 Task: Use the audio channel remapper to remap the "Center" to "Rear right".
Action: Mouse moved to (129, 25)
Screenshot: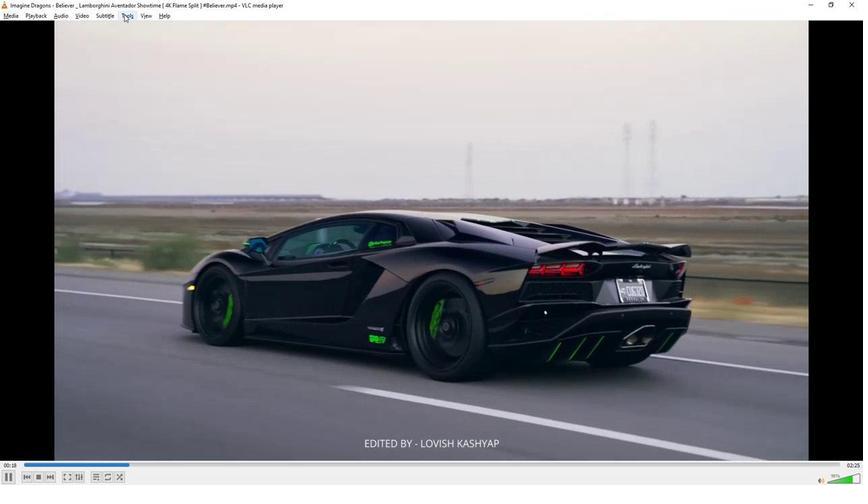 
Action: Mouse pressed left at (129, 25)
Screenshot: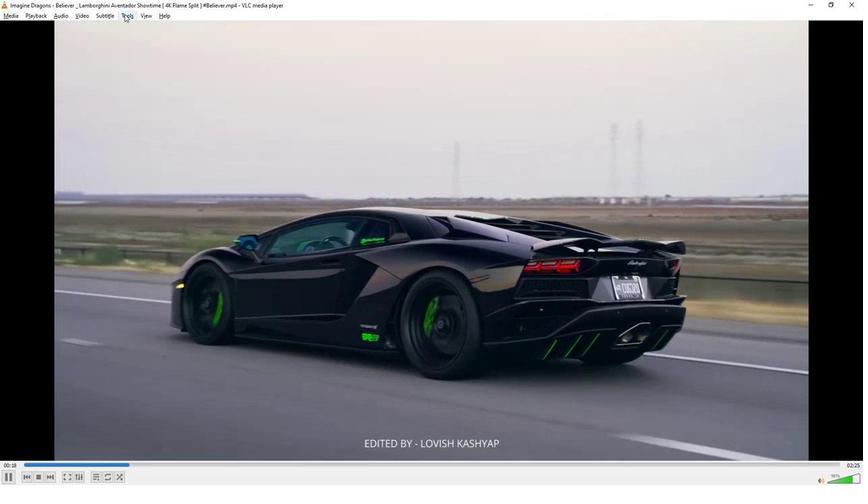 
Action: Mouse moved to (151, 125)
Screenshot: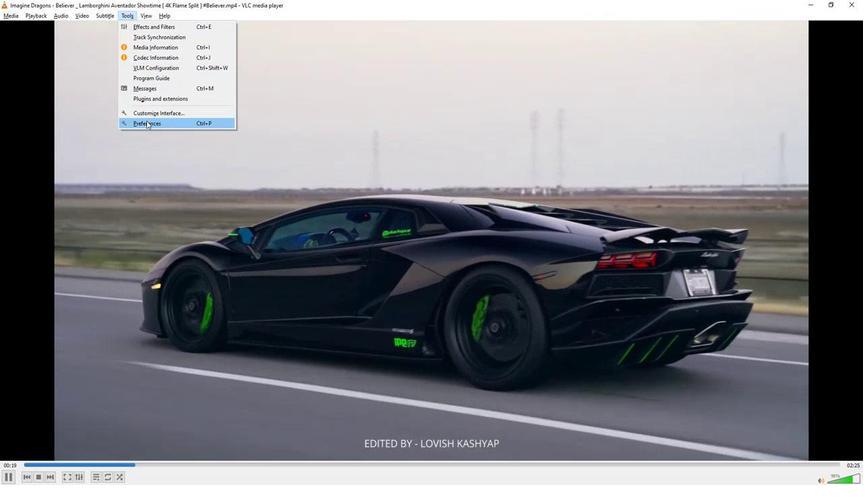 
Action: Mouse pressed left at (151, 125)
Screenshot: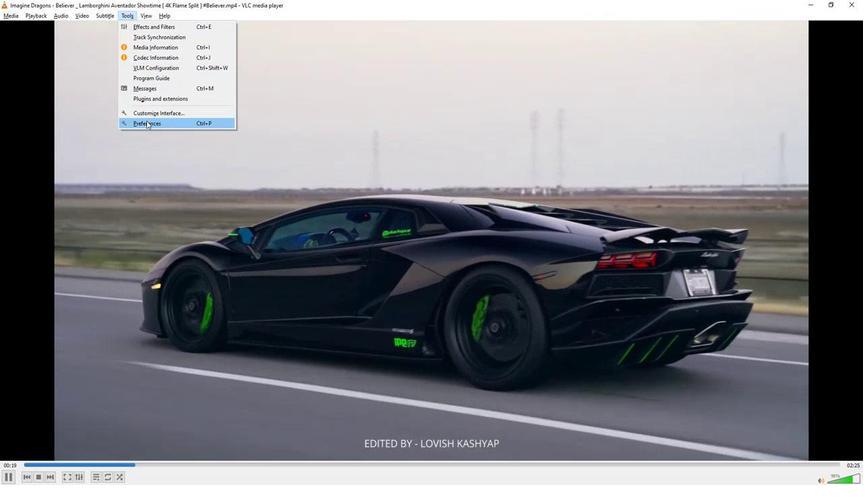 
Action: Mouse moved to (258, 354)
Screenshot: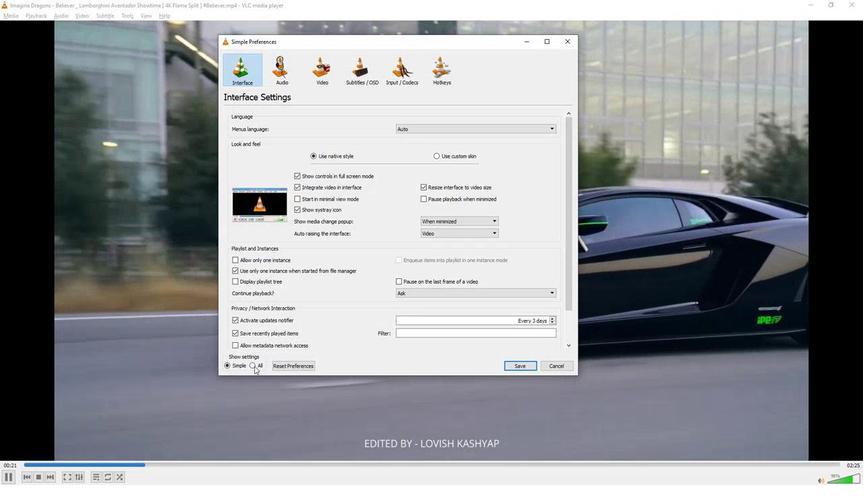 
Action: Mouse pressed left at (258, 354)
Screenshot: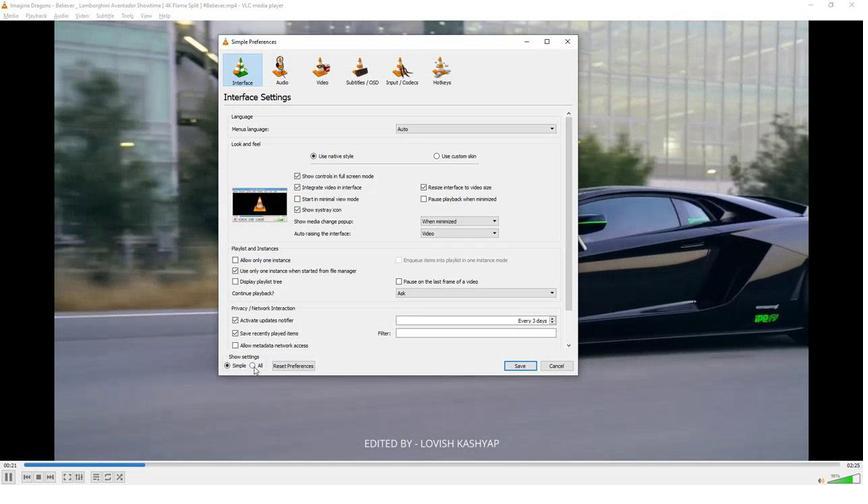 
Action: Mouse moved to (245, 160)
Screenshot: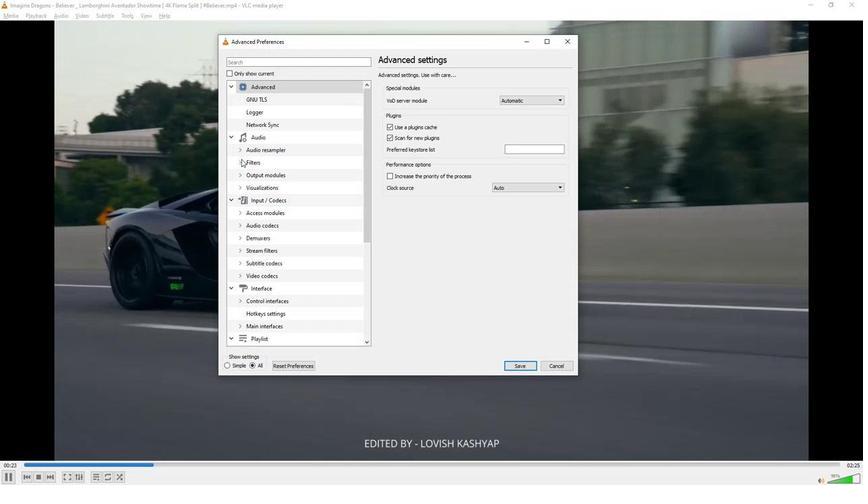 
Action: Mouse pressed left at (245, 160)
Screenshot: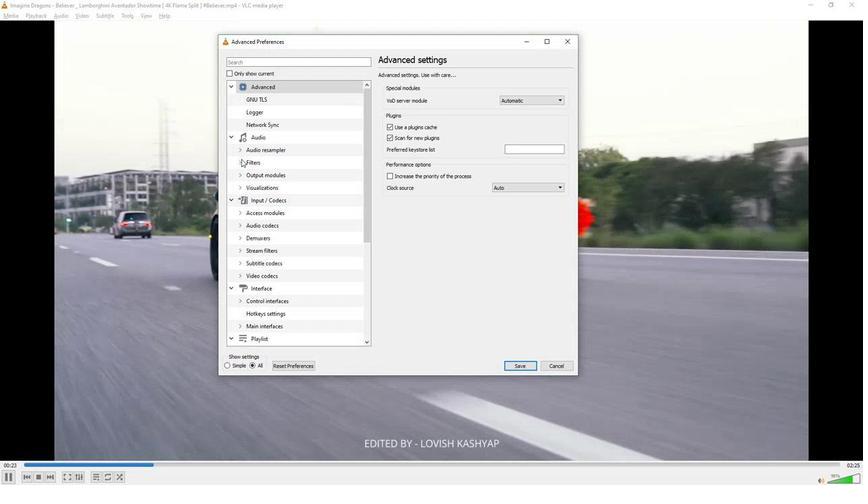 
Action: Mouse moved to (274, 281)
Screenshot: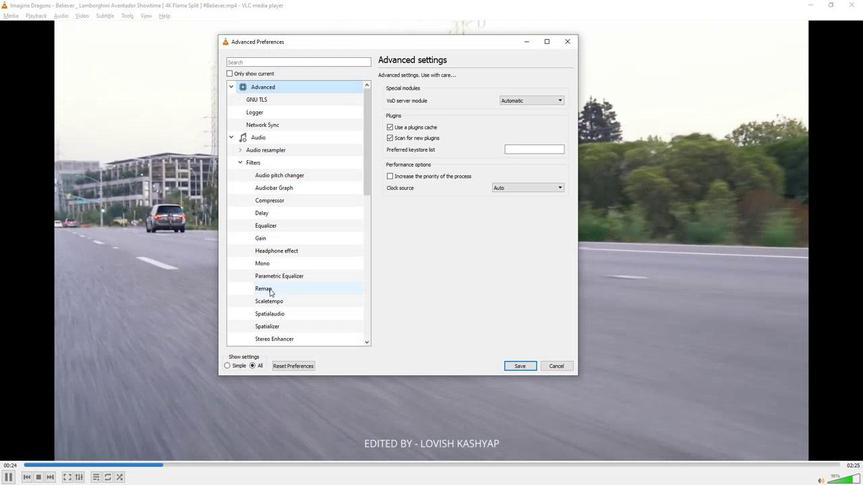 
Action: Mouse pressed left at (274, 281)
Screenshot: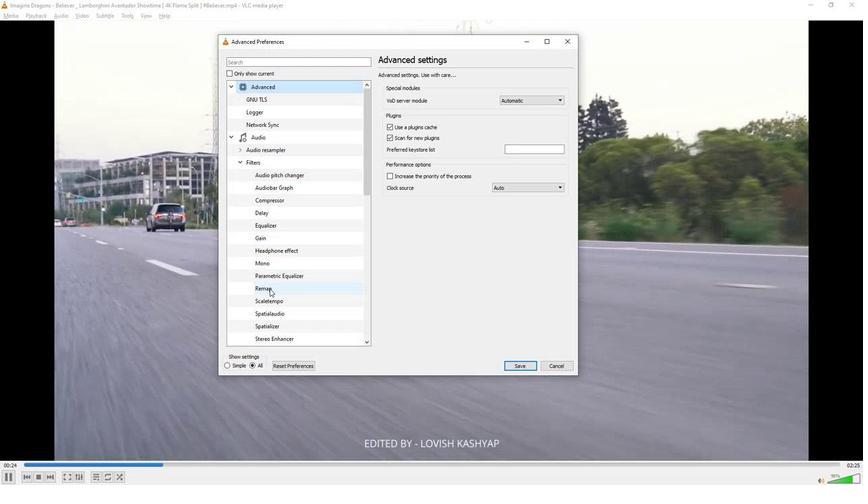 
Action: Mouse moved to (560, 104)
Screenshot: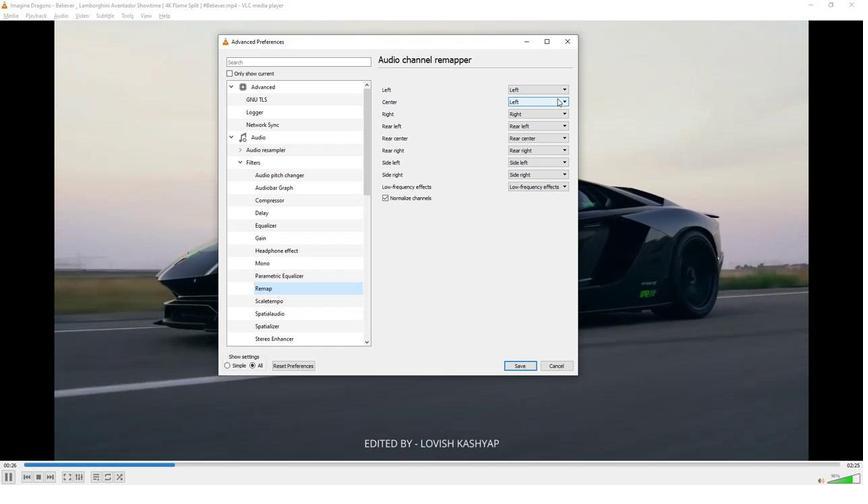 
Action: Mouse pressed left at (560, 104)
Screenshot: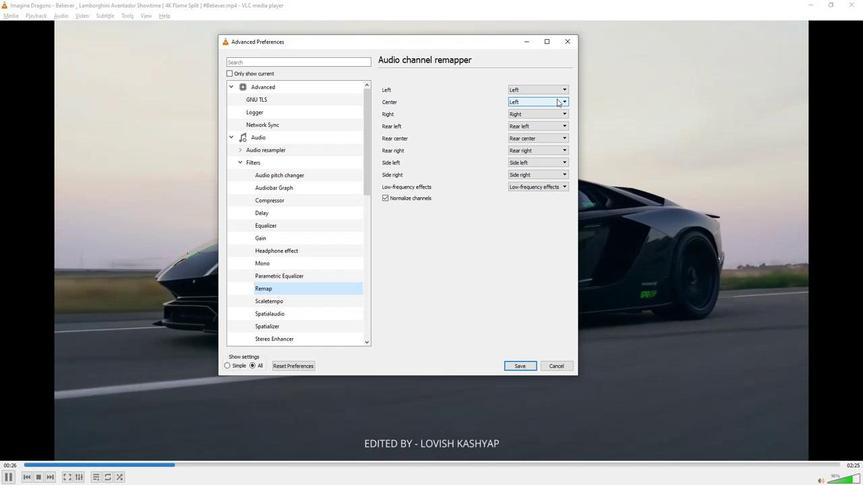 
Action: Mouse moved to (532, 140)
Screenshot: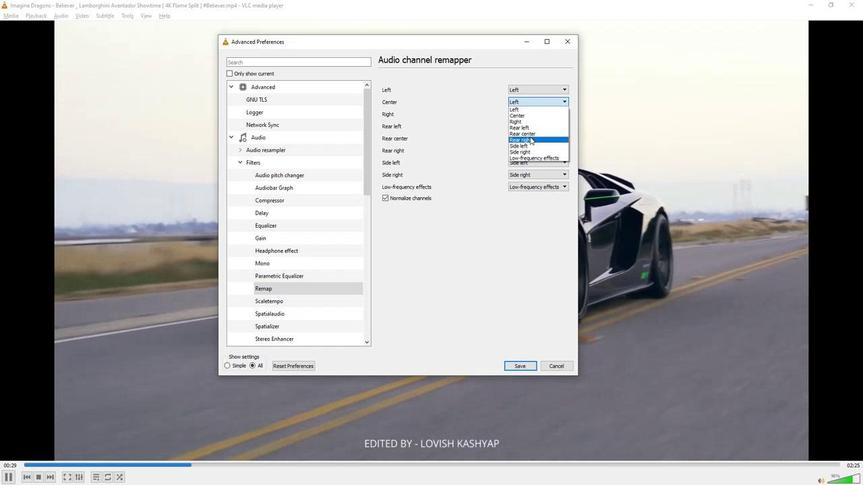 
Action: Mouse pressed left at (532, 140)
Screenshot: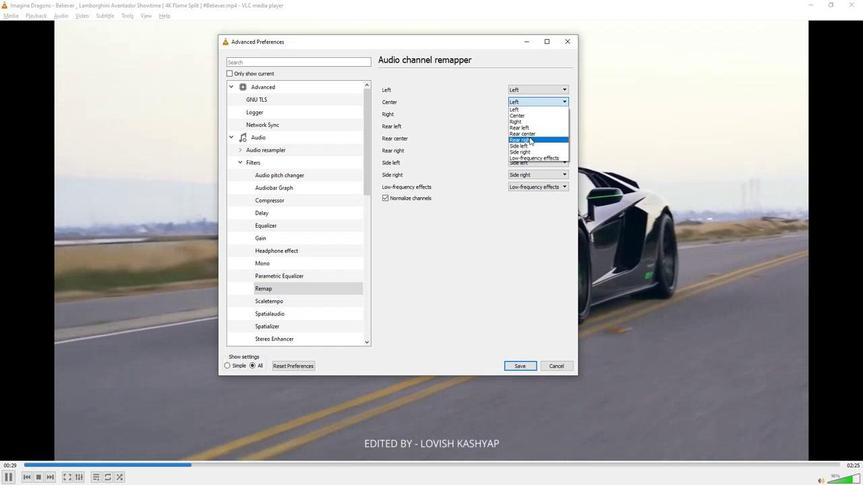 
Action: Mouse moved to (496, 216)
Screenshot: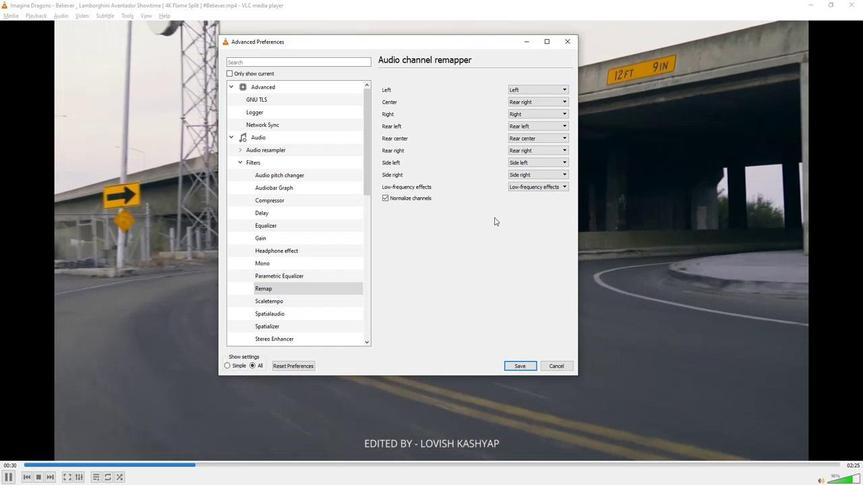 
